 Task: Create a section Cloud Migration Sprint and in the section, add a milestone Data Warehousing Implementation in the project AgileGlobe
Action: Mouse moved to (55, 492)
Screenshot: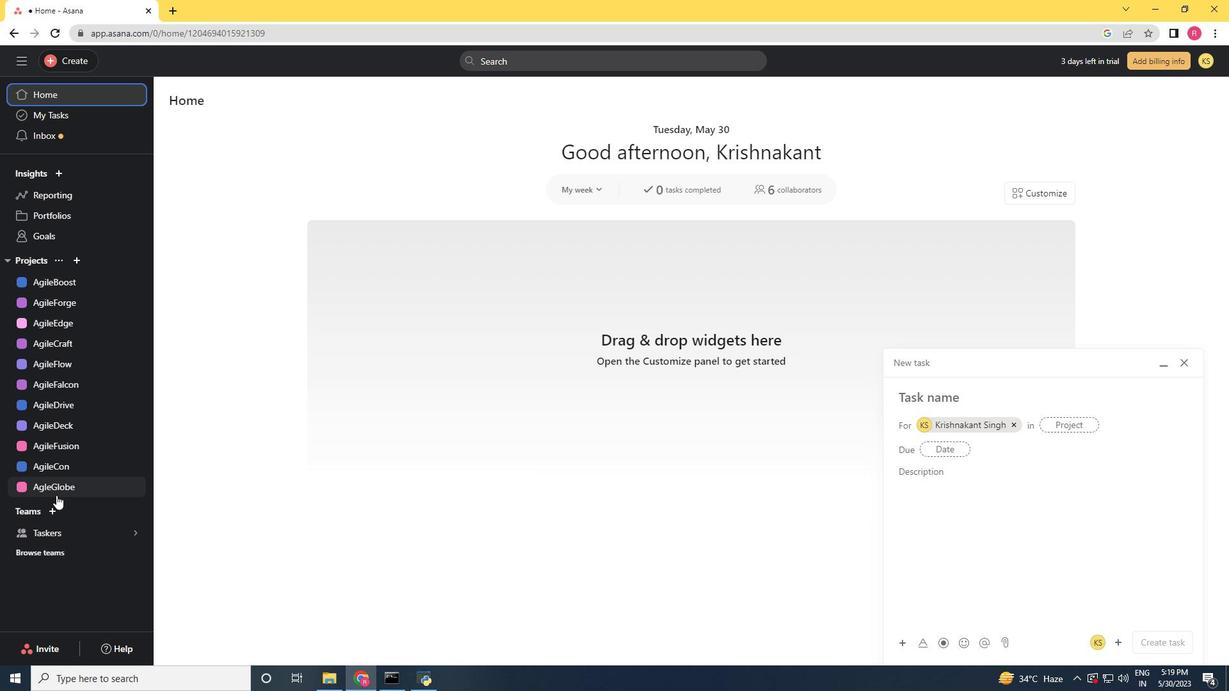 
Action: Mouse pressed left at (55, 492)
Screenshot: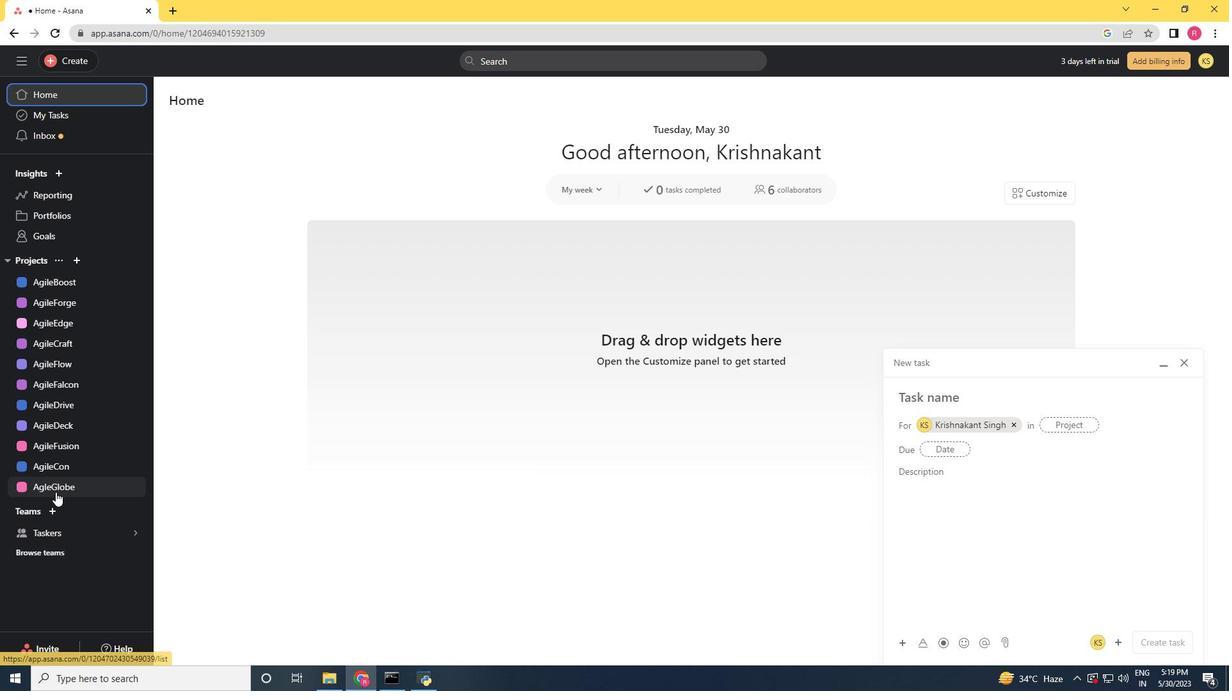 
Action: Mouse moved to (290, 496)
Screenshot: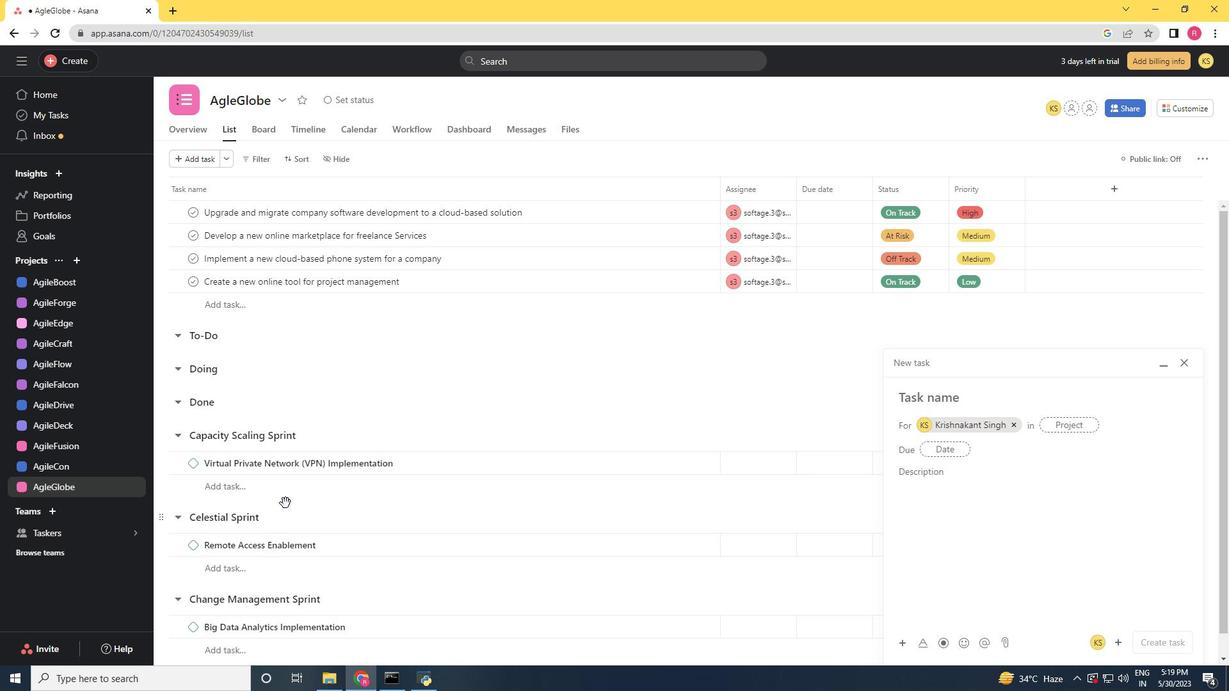 
Action: Mouse scrolled (290, 496) with delta (0, 0)
Screenshot: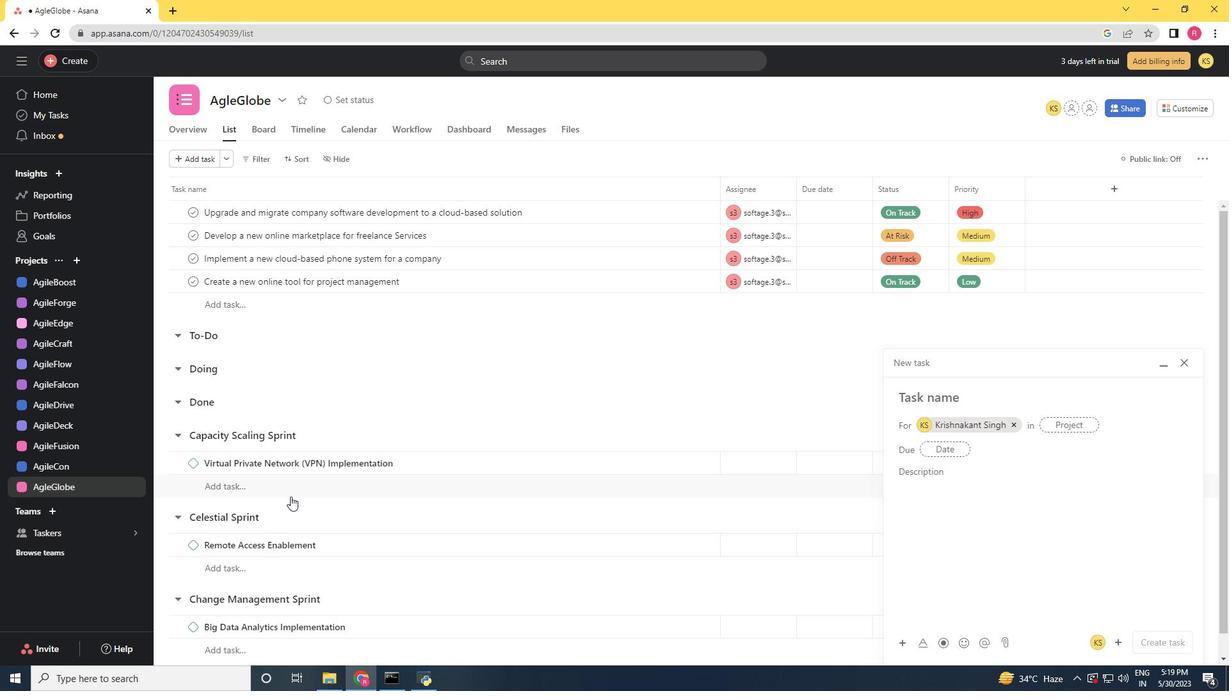 
Action: Mouse scrolled (290, 496) with delta (0, 0)
Screenshot: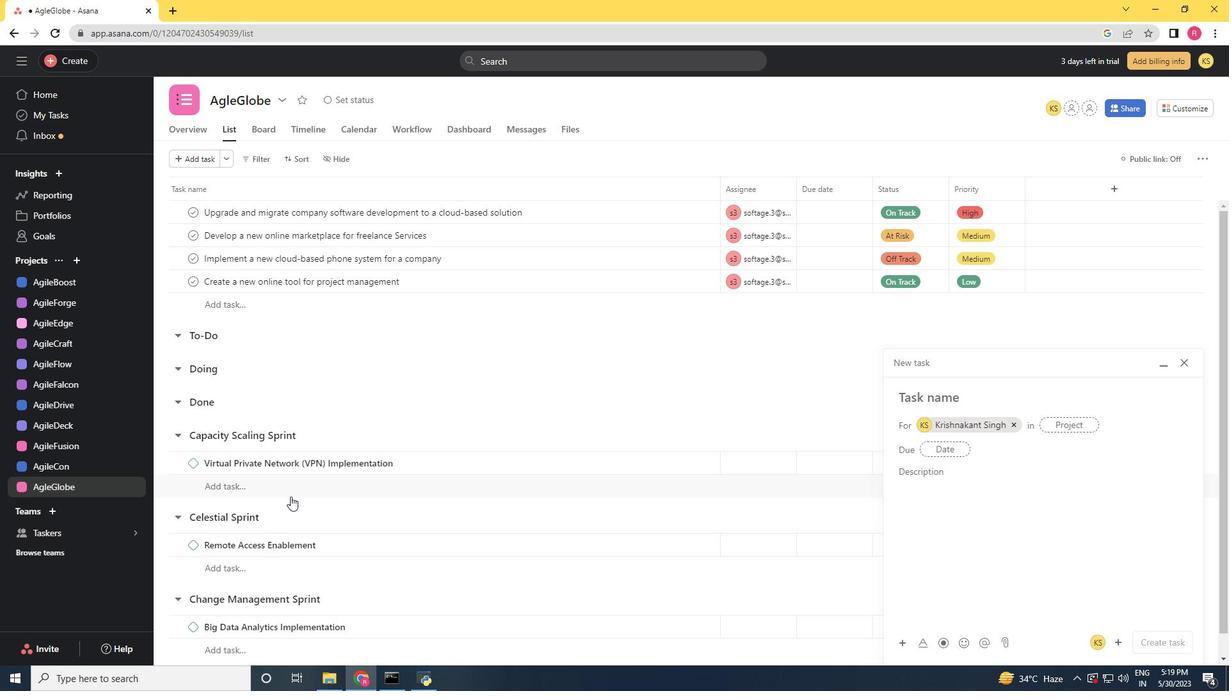 
Action: Mouse scrolled (290, 496) with delta (0, 0)
Screenshot: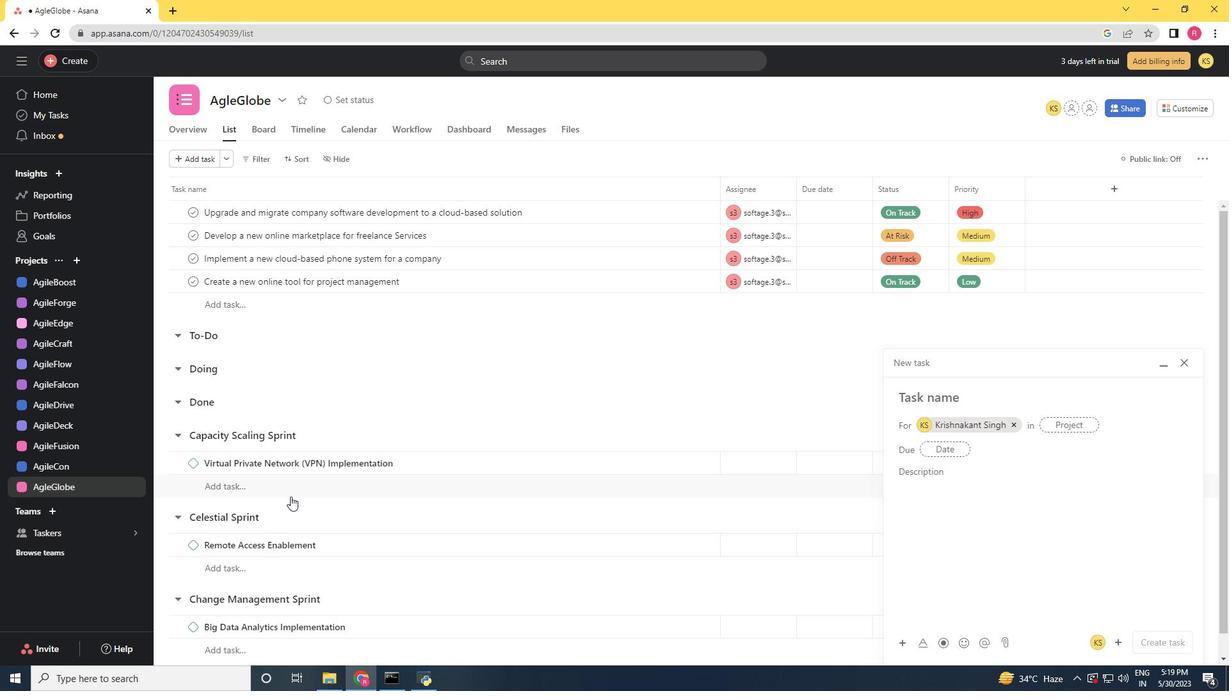 
Action: Mouse scrolled (290, 496) with delta (0, 0)
Screenshot: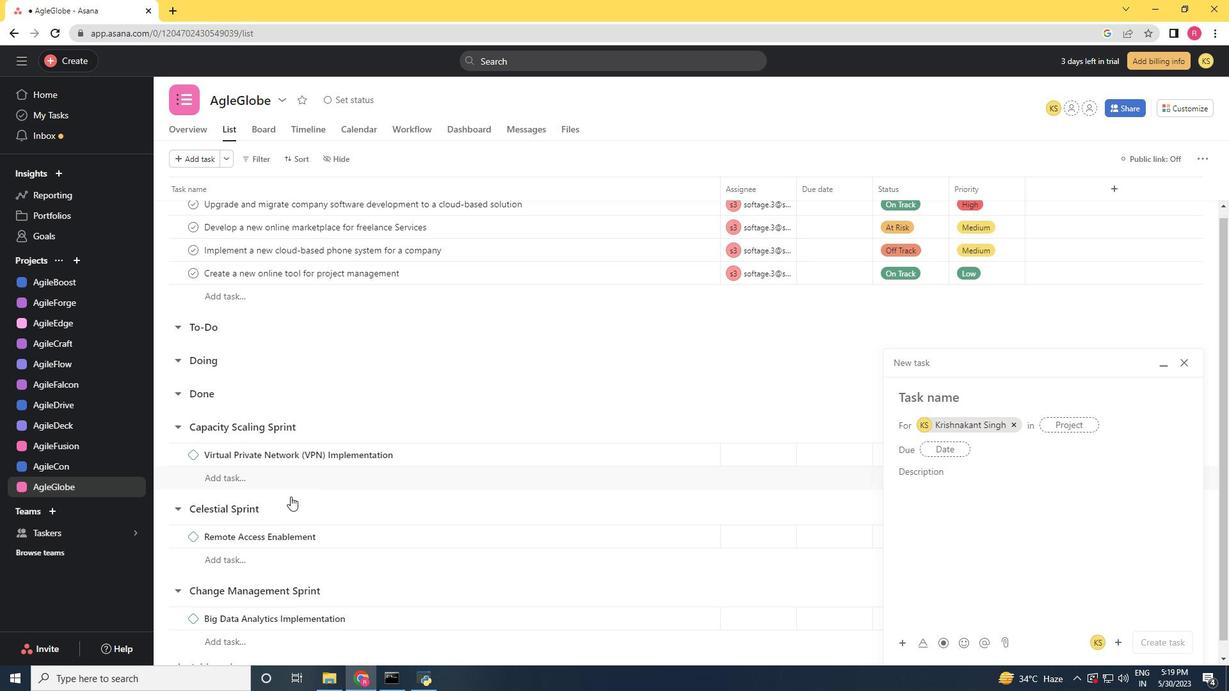 
Action: Mouse moved to (220, 656)
Screenshot: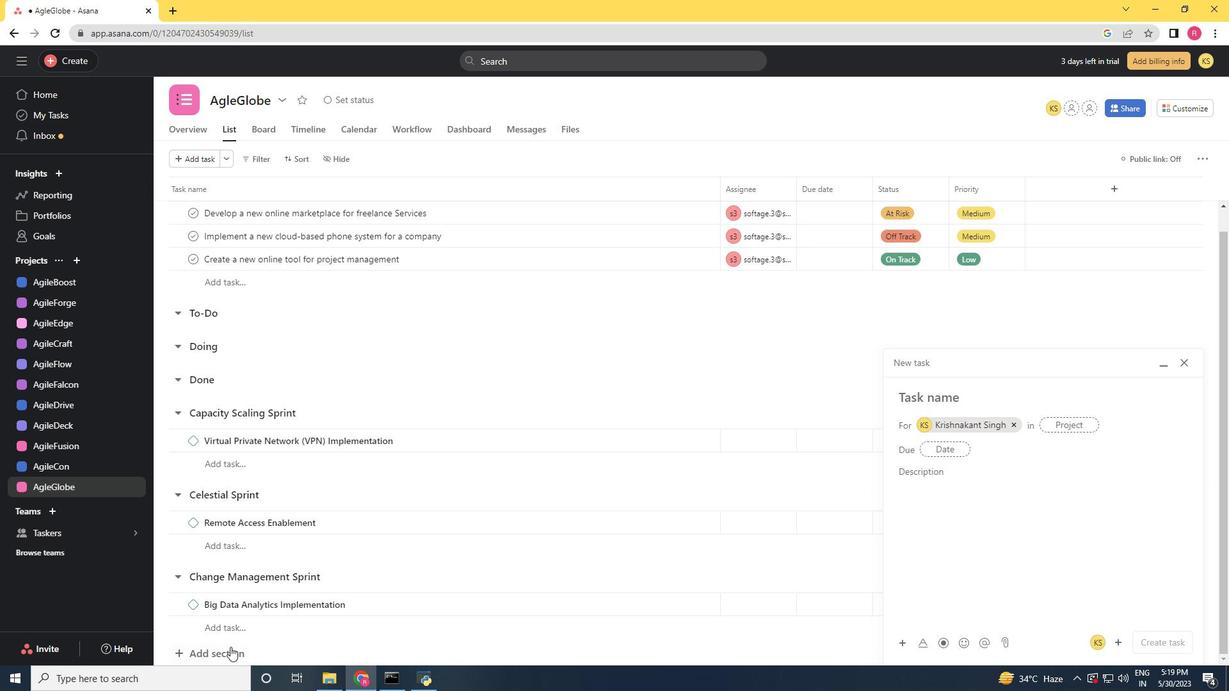 
Action: Mouse pressed left at (220, 656)
Screenshot: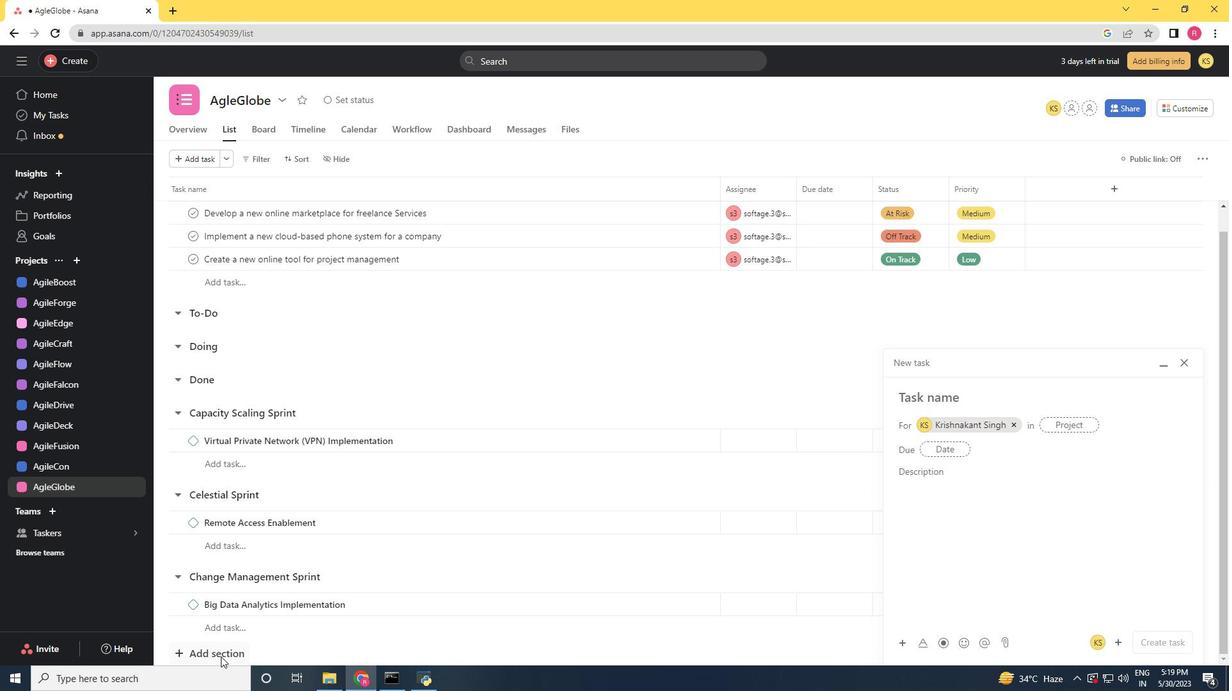 
Action: Mouse moved to (219, 654)
Screenshot: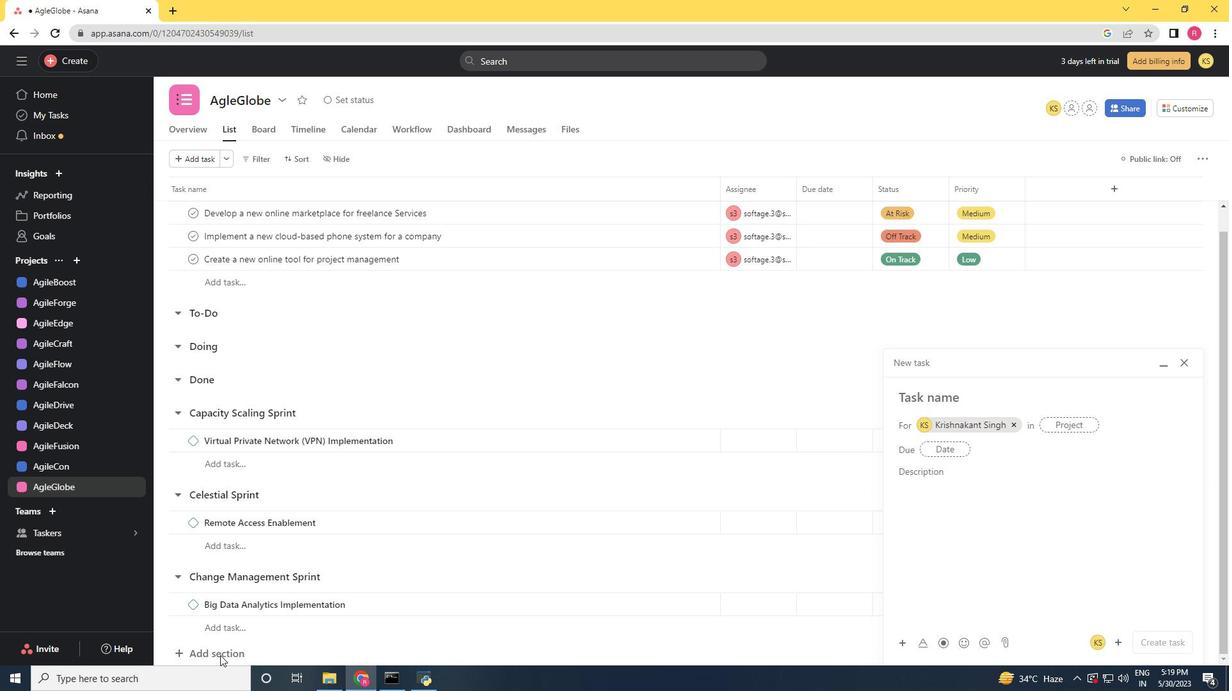 
Action: Mouse pressed left at (219, 654)
Screenshot: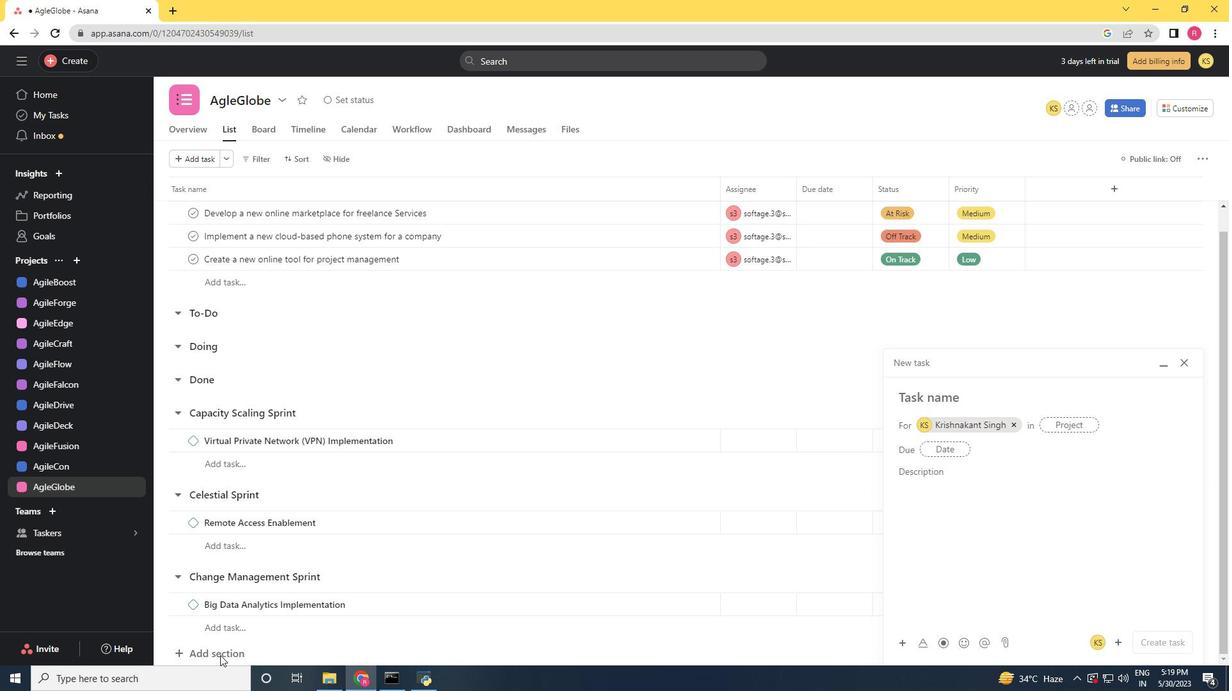 
Action: Mouse moved to (224, 647)
Screenshot: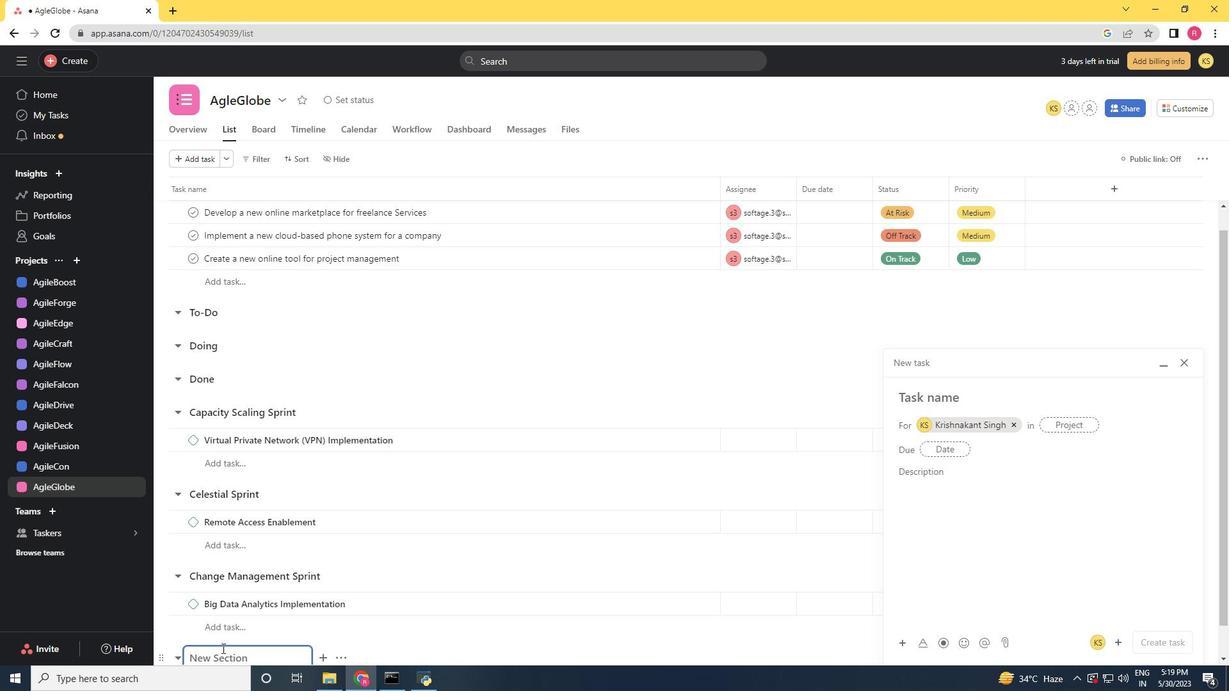 
Action: Mouse scrolled (224, 646) with delta (0, 0)
Screenshot: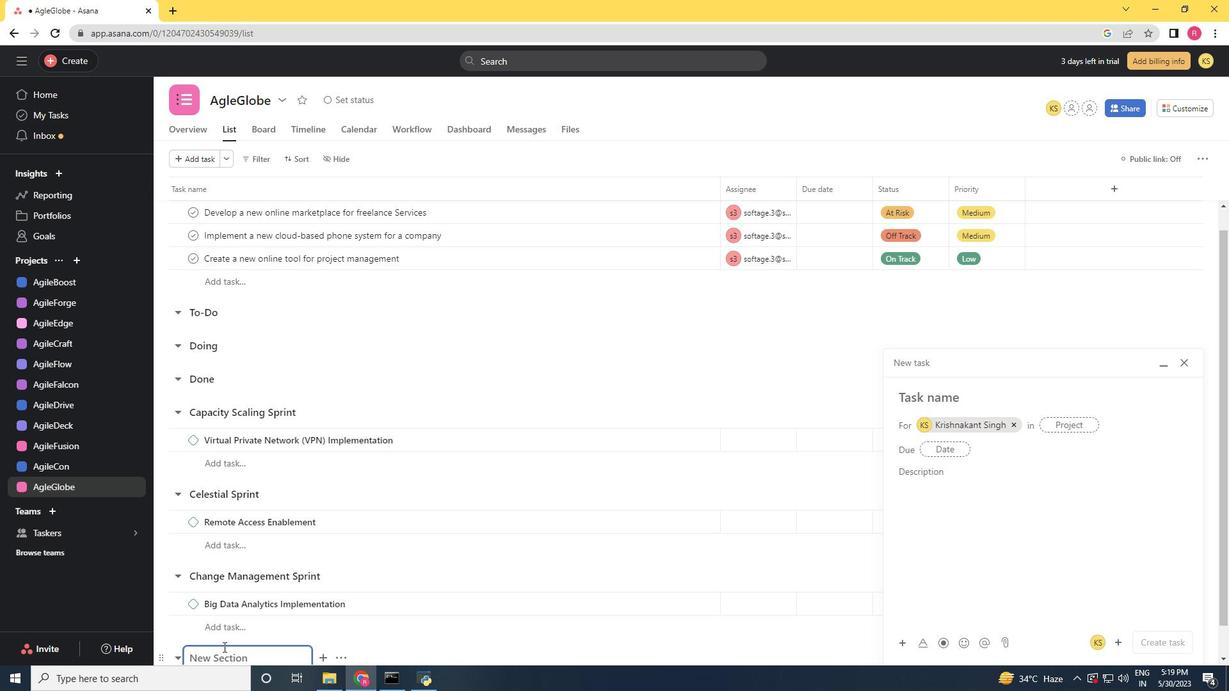 
Action: Mouse scrolled (224, 646) with delta (0, 0)
Screenshot: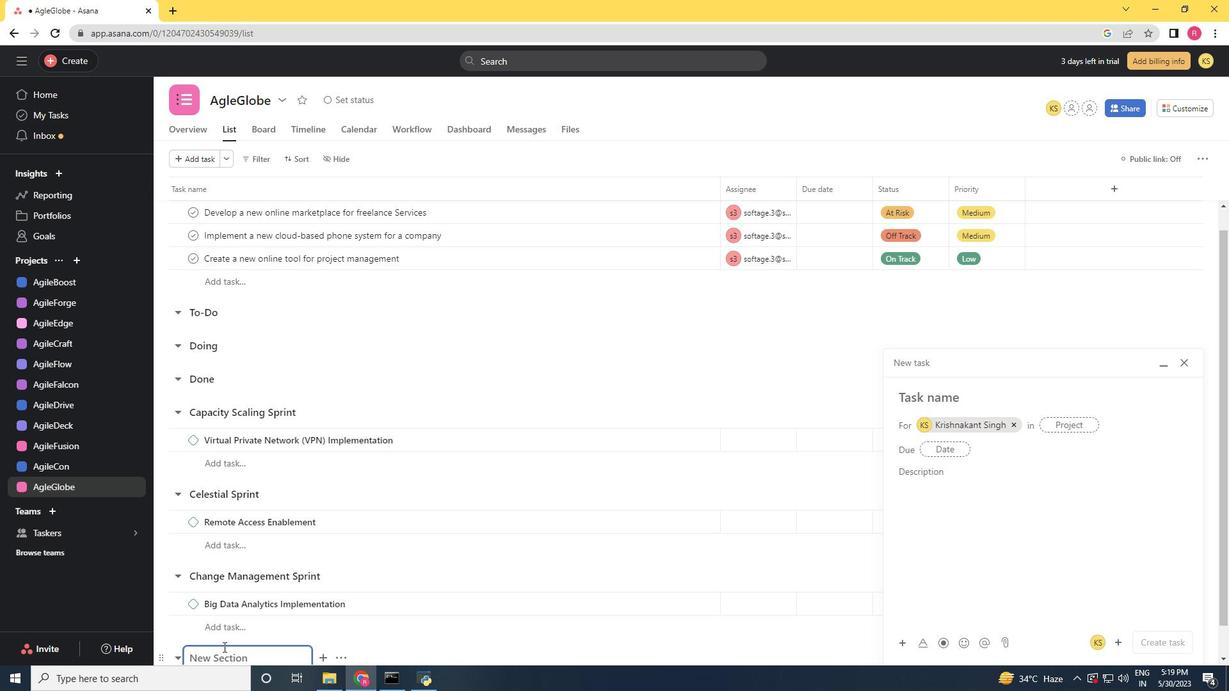 
Action: Mouse scrolled (224, 646) with delta (0, 0)
Screenshot: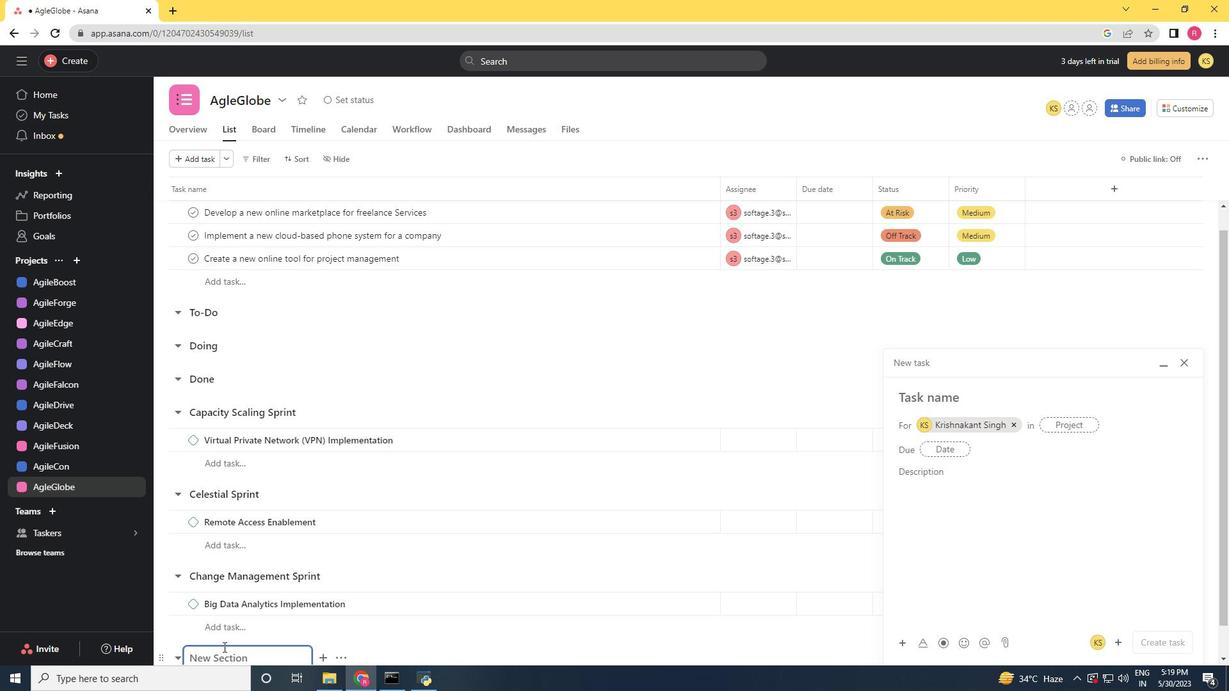 
Action: Mouse moved to (224, 646)
Screenshot: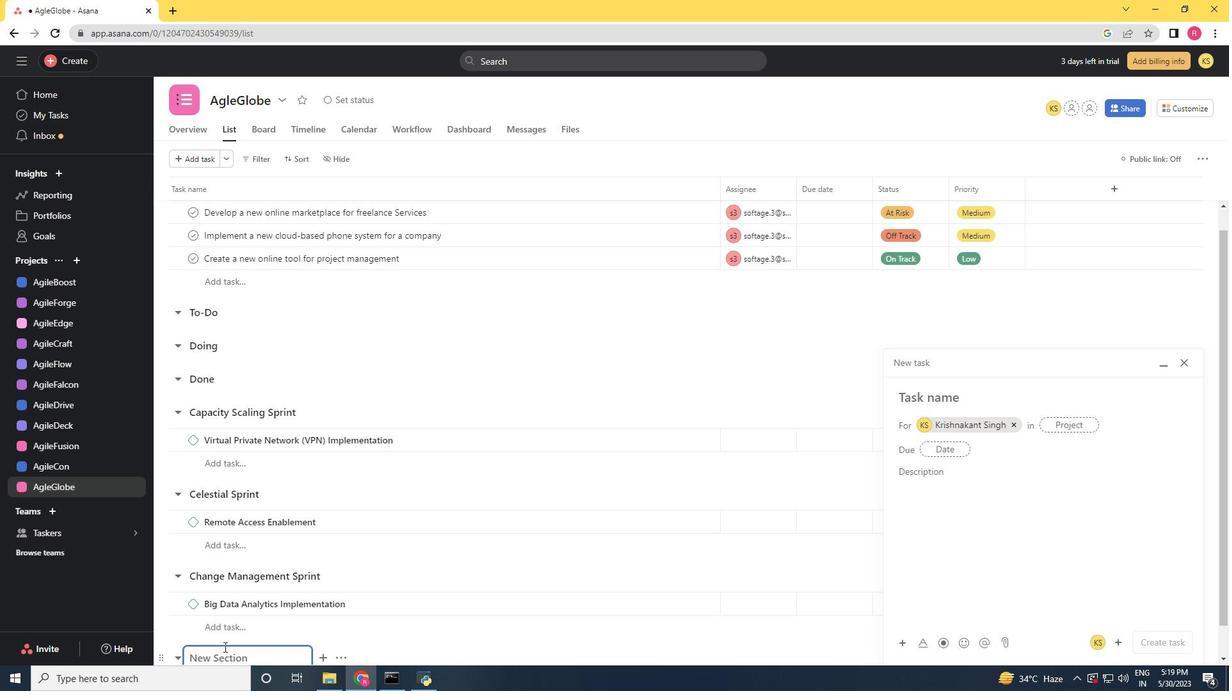 
Action: Mouse scrolled (224, 645) with delta (0, 0)
Screenshot: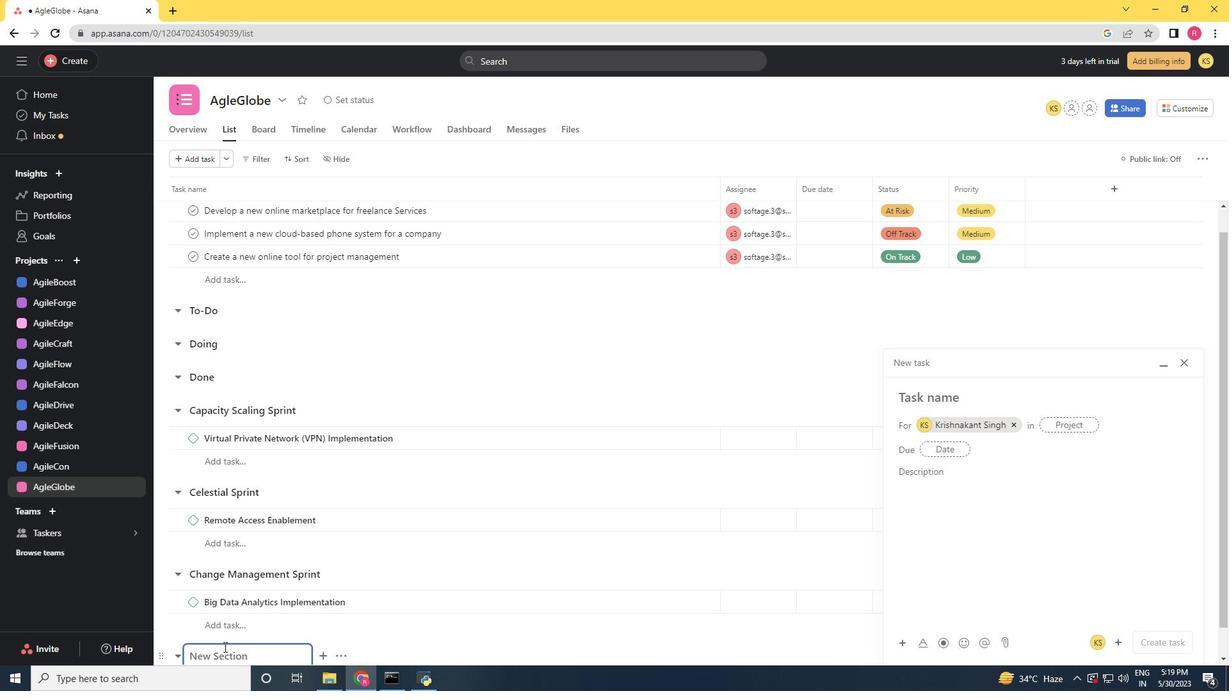 
Action: Mouse moved to (381, 590)
Screenshot: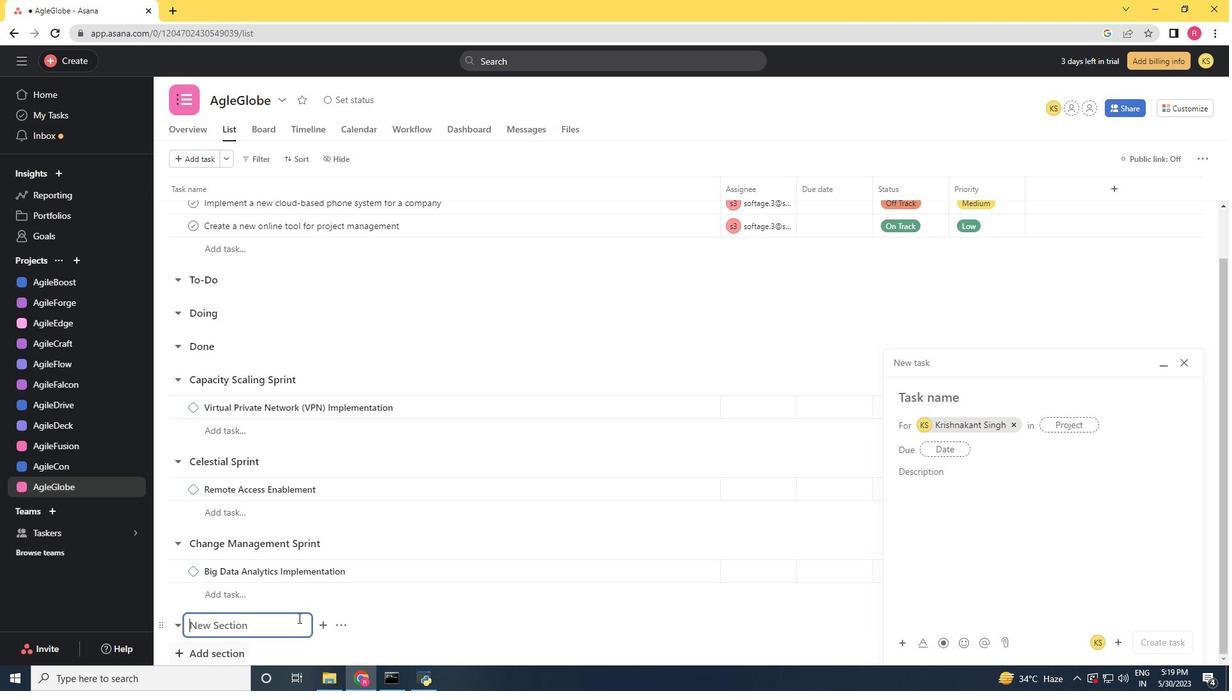 
Action: Key pressed <Key.shift>Cloud<Key.space><Key.shift>Migraa<Key.backspace>tion<Key.space><Key.shift>Sprint<Key.space><Key.enter>
Screenshot: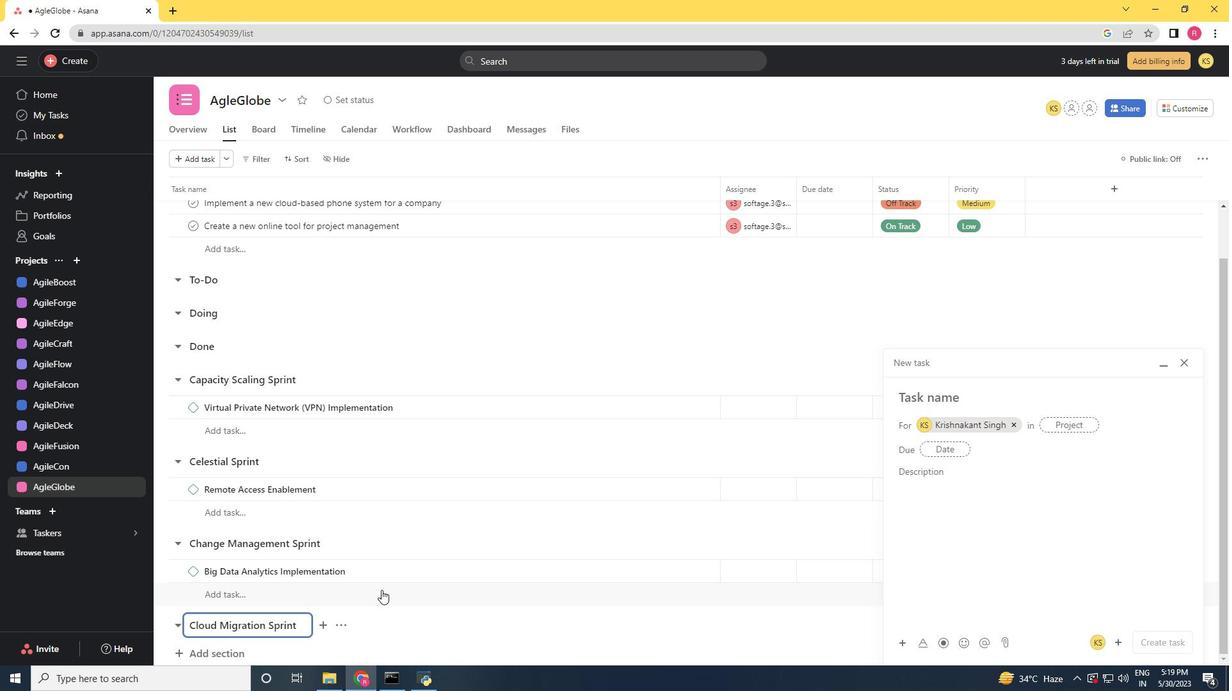 
Action: Mouse moved to (352, 567)
Screenshot: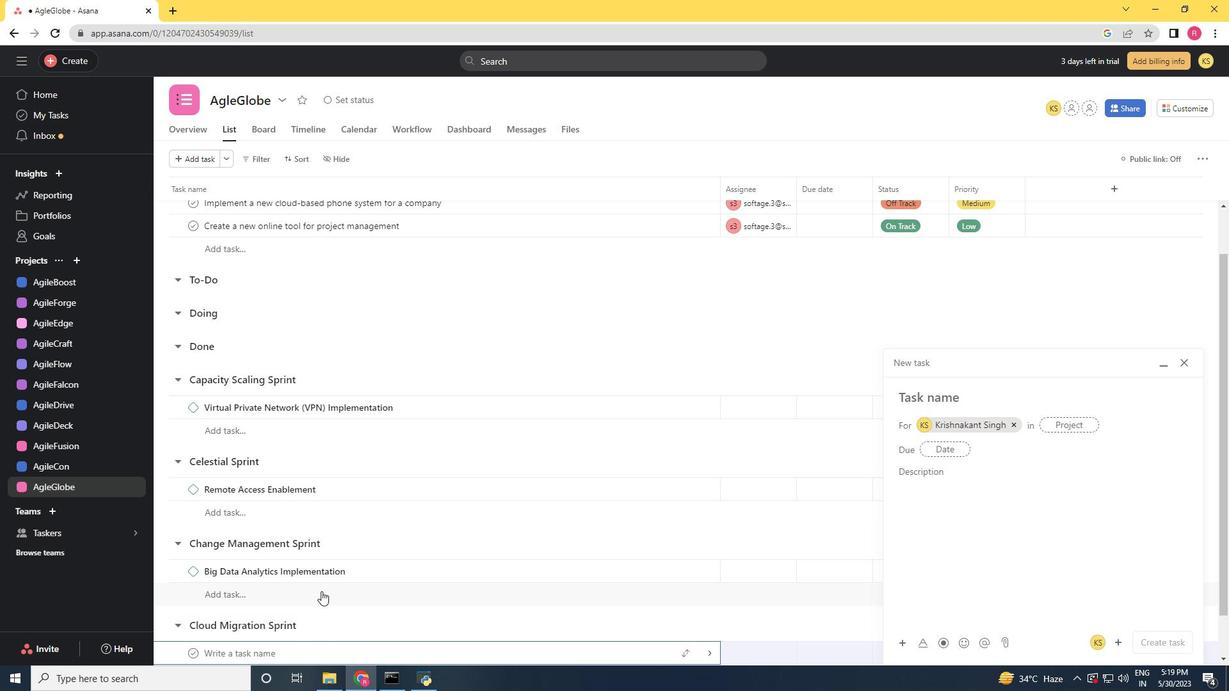 
Action: Mouse scrolled (352, 566) with delta (0, 0)
Screenshot: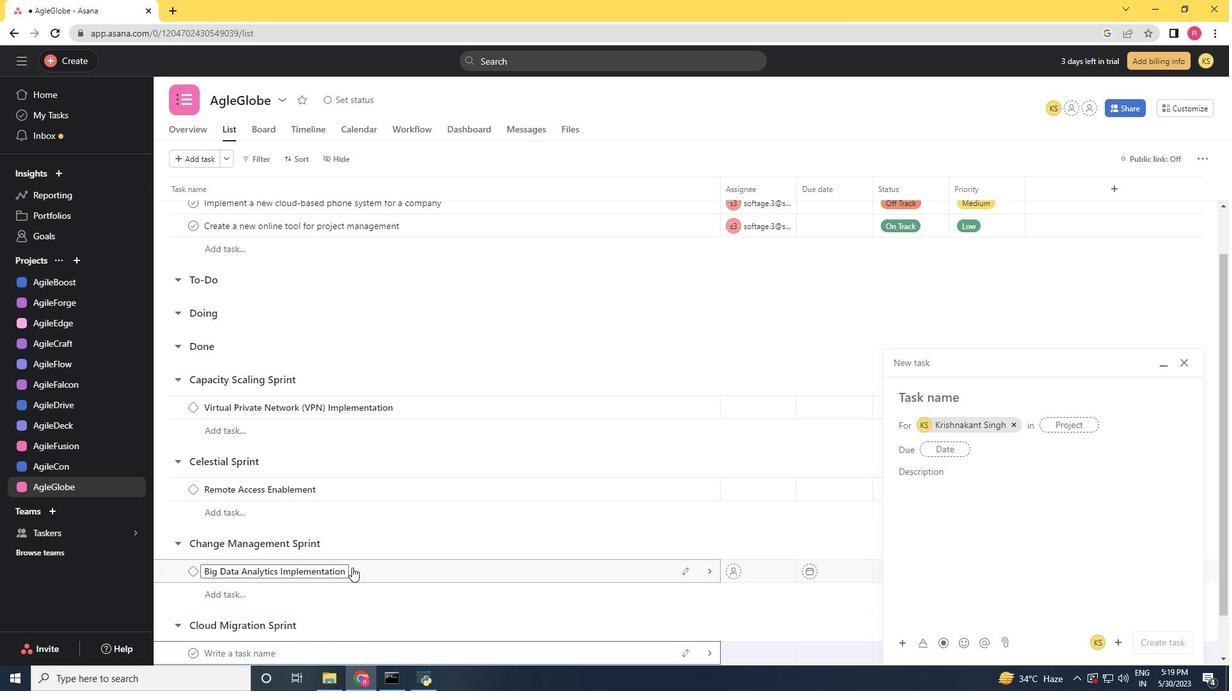 
Action: Mouse scrolled (352, 566) with delta (0, 0)
Screenshot: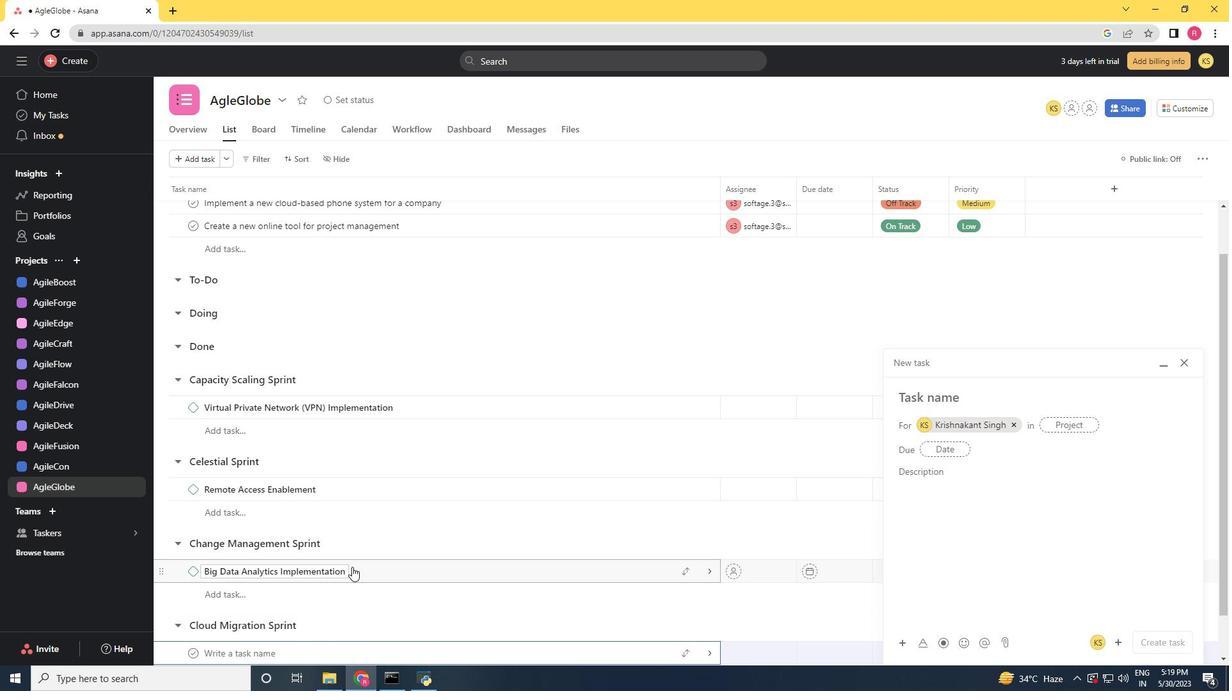 
Action: Mouse scrolled (352, 566) with delta (0, 0)
Screenshot: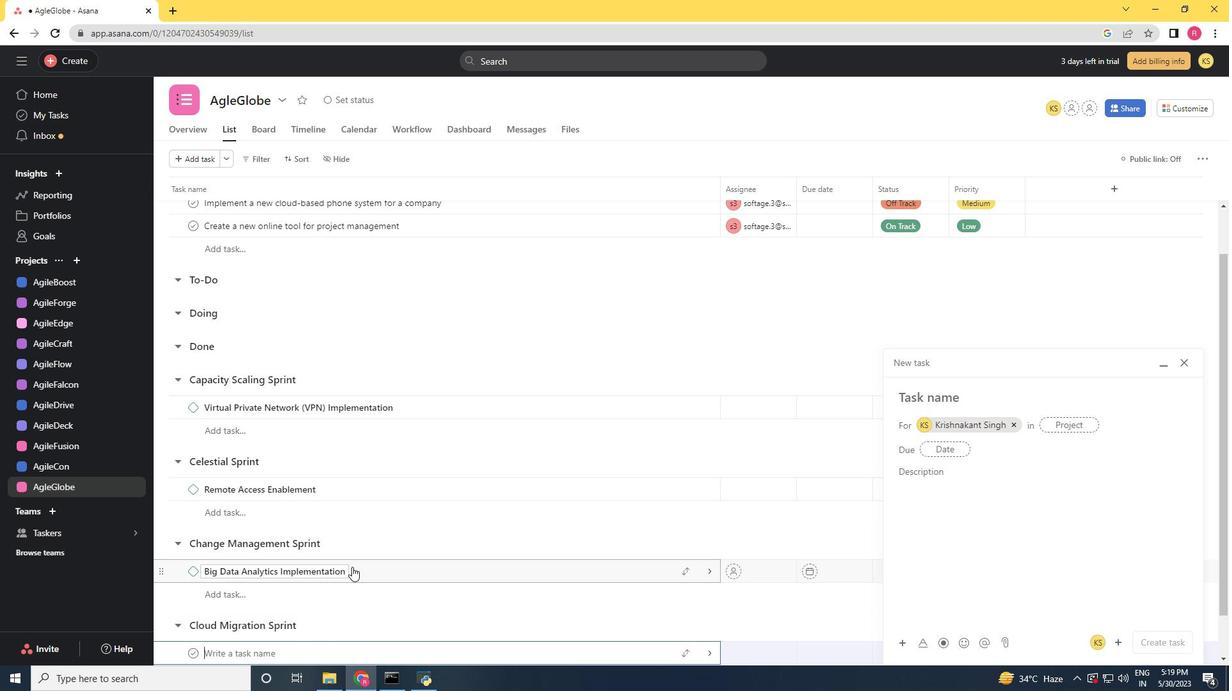 
Action: Key pressed <Key.shift>Data<Key.space><Key.shift><Key.shift><Key.shift><Key.shift><Key.shift><Key.shift><Key.shift><Key.shift><Key.shift><Key.shift><Key.shift><Key.shift>Warehousing<Key.space><Key.shift>Implementation<Key.space>
Screenshot: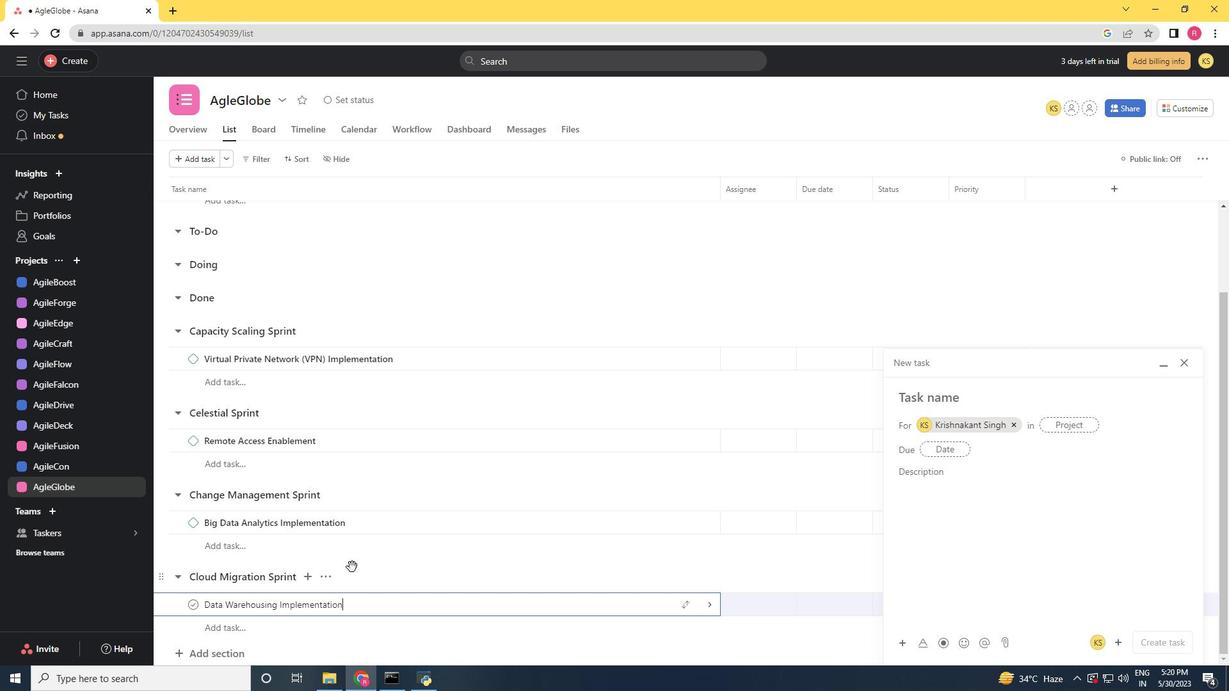 
Action: Mouse moved to (382, 603)
Screenshot: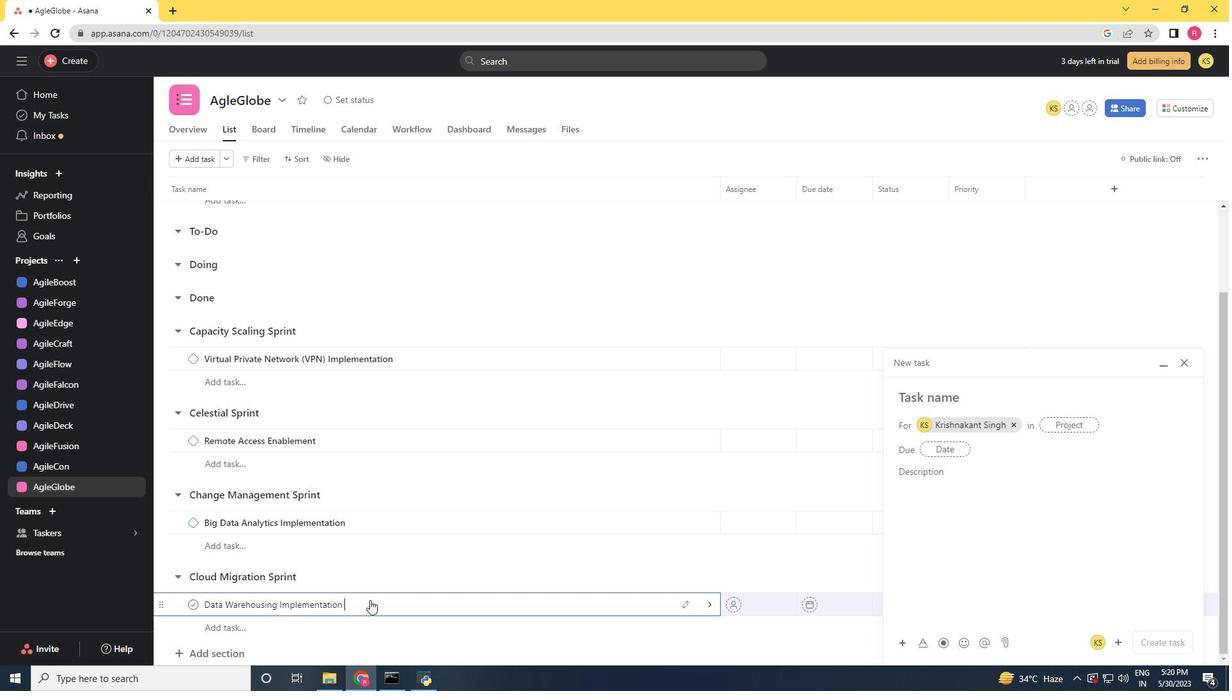 
Action: Mouse pressed left at (382, 603)
Screenshot: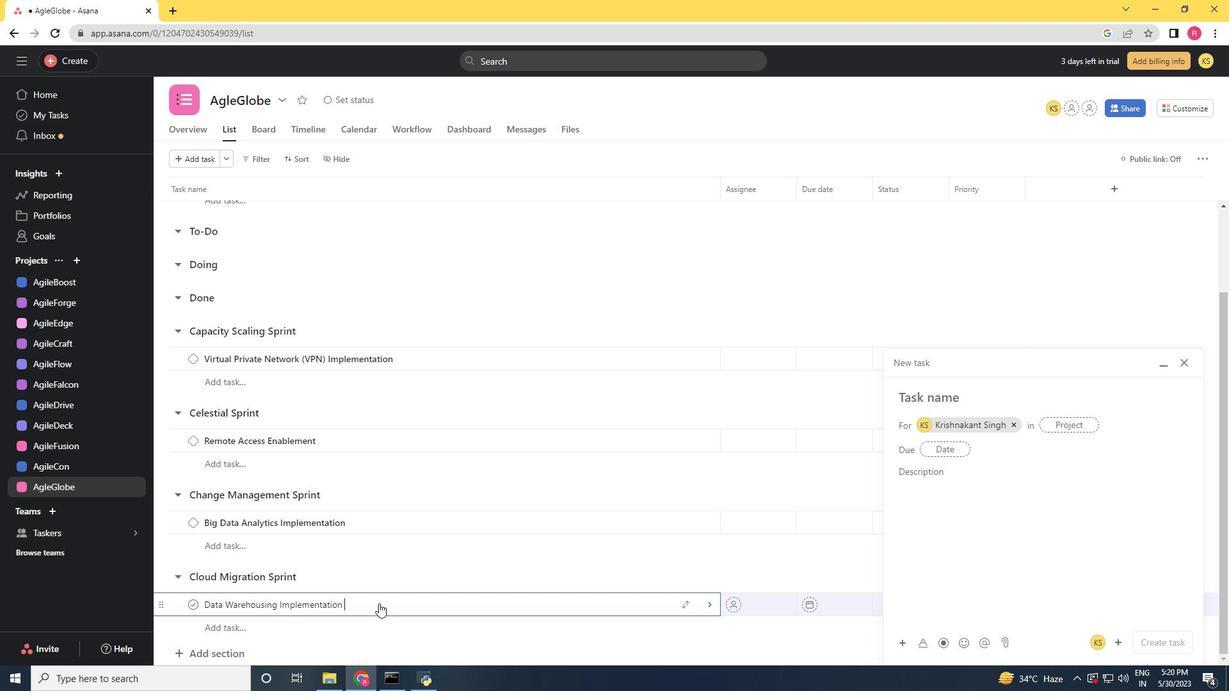 
Action: Mouse moved to (1179, 160)
Screenshot: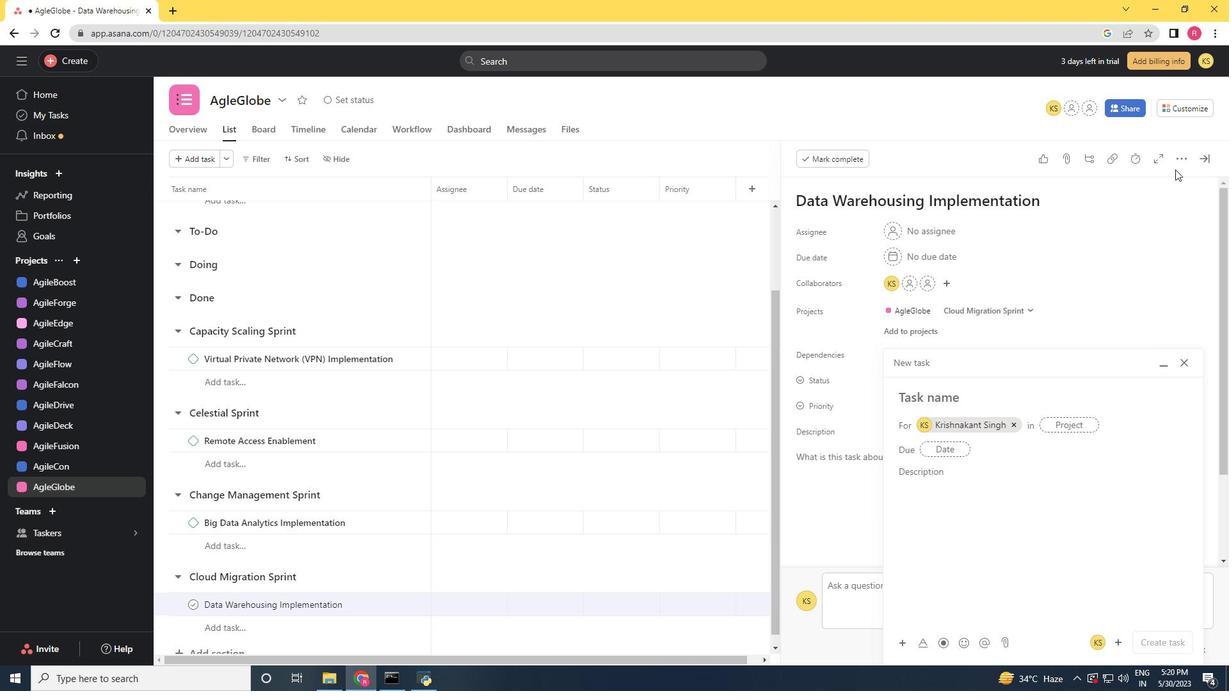 
Action: Mouse pressed left at (1179, 160)
Screenshot: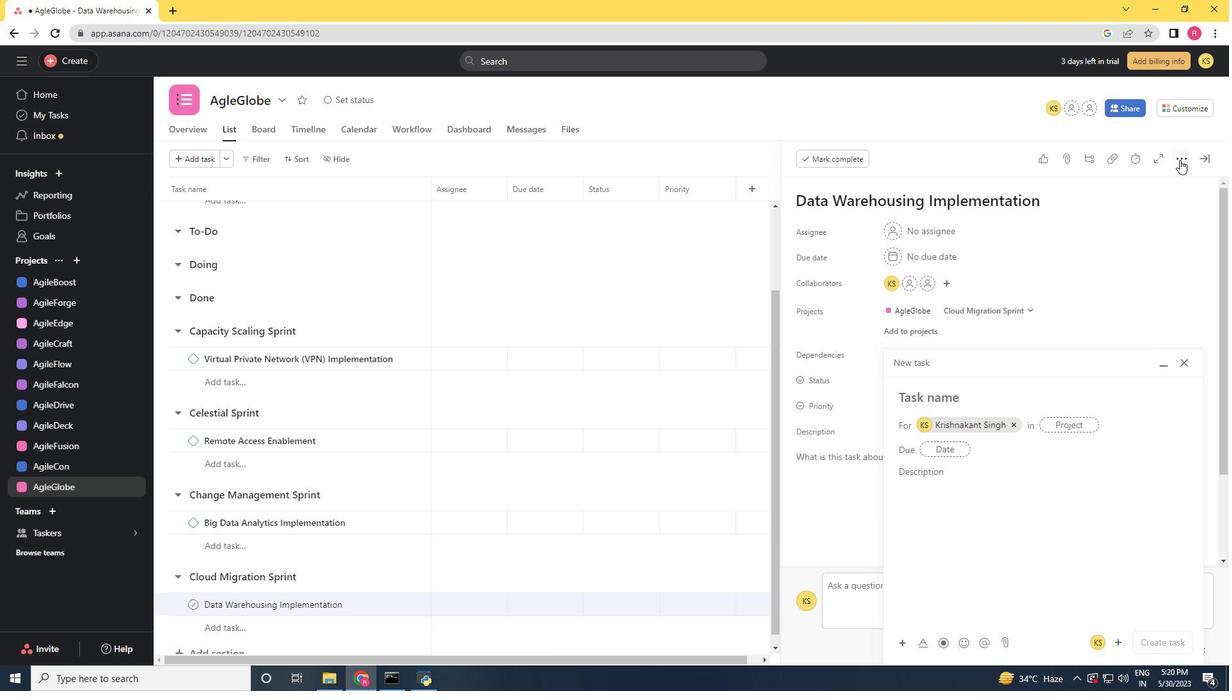 
Action: Mouse moved to (1070, 206)
Screenshot: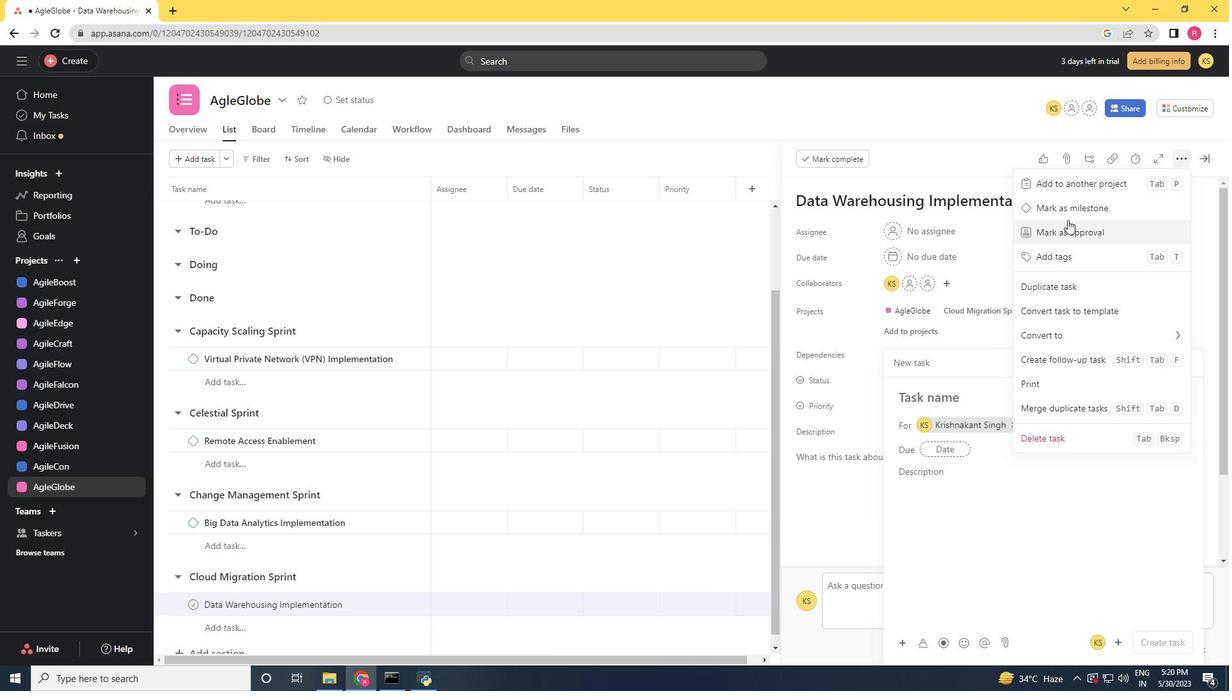 
Action: Mouse pressed left at (1070, 206)
Screenshot: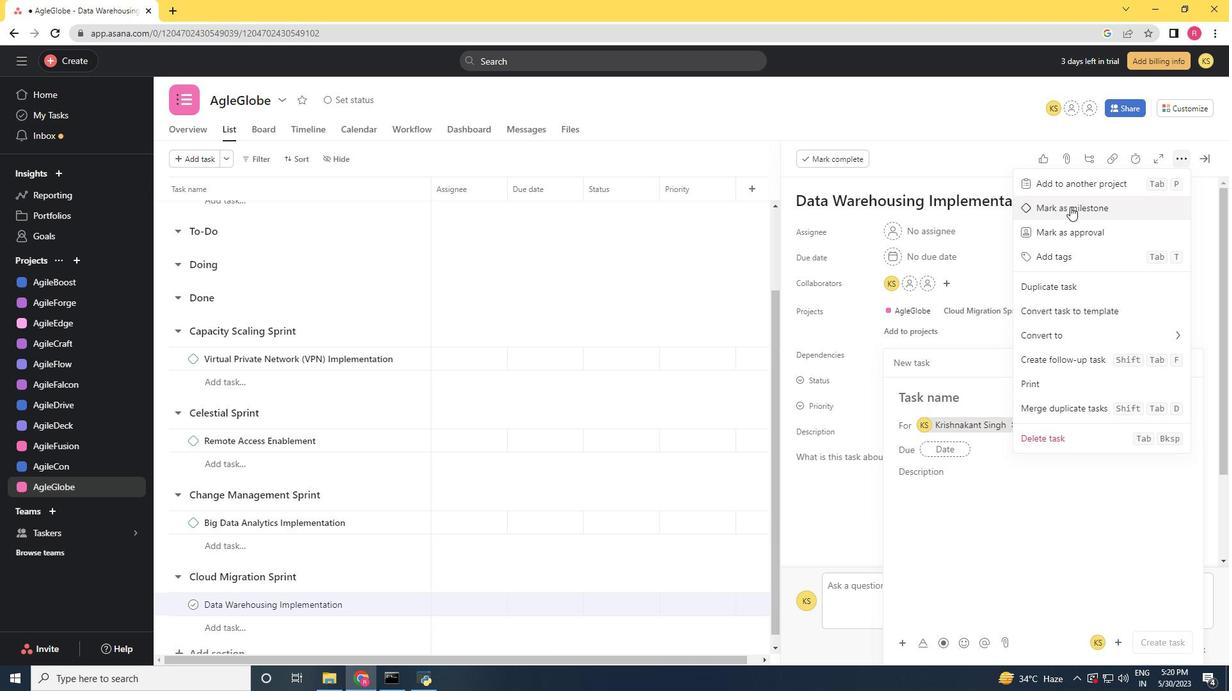 
Action: Mouse moved to (1210, 161)
Screenshot: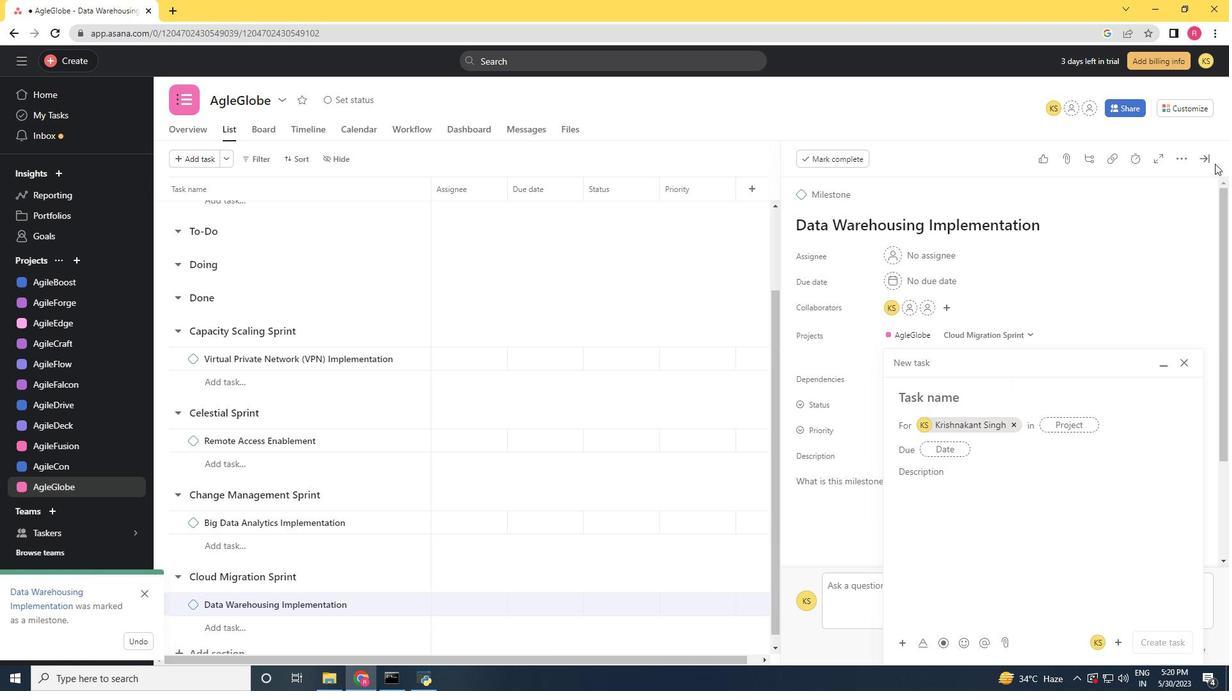 
Action: Mouse pressed left at (1210, 161)
Screenshot: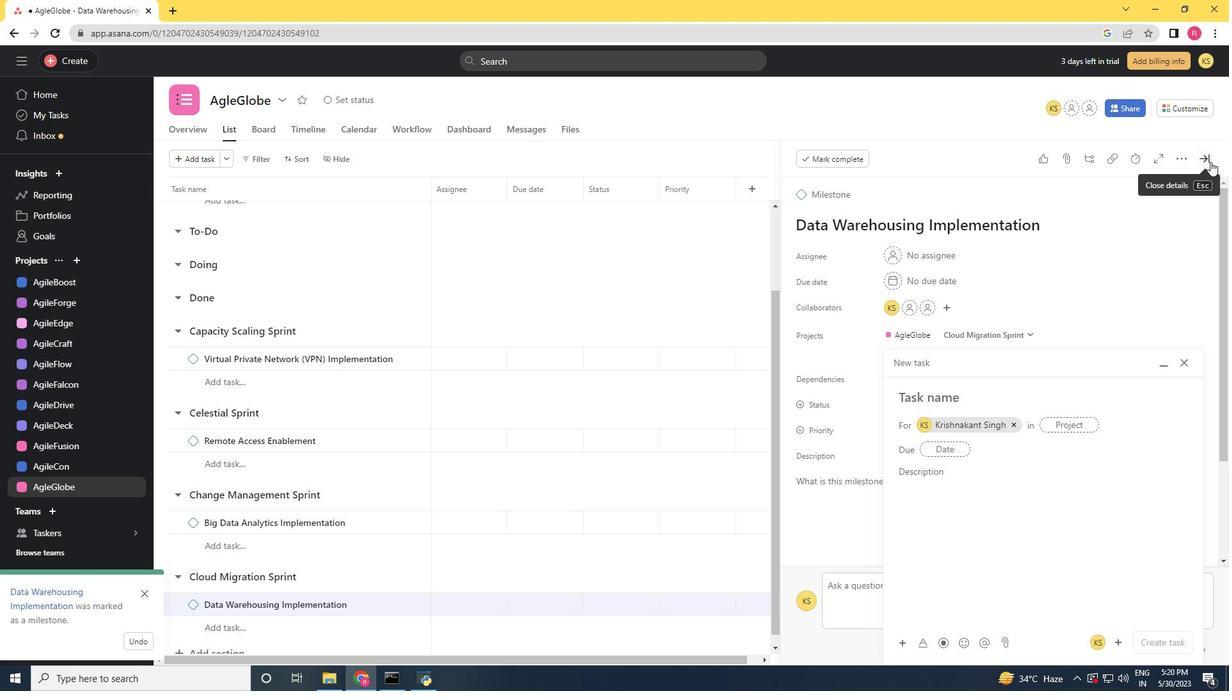 
Action: Mouse moved to (944, 382)
Screenshot: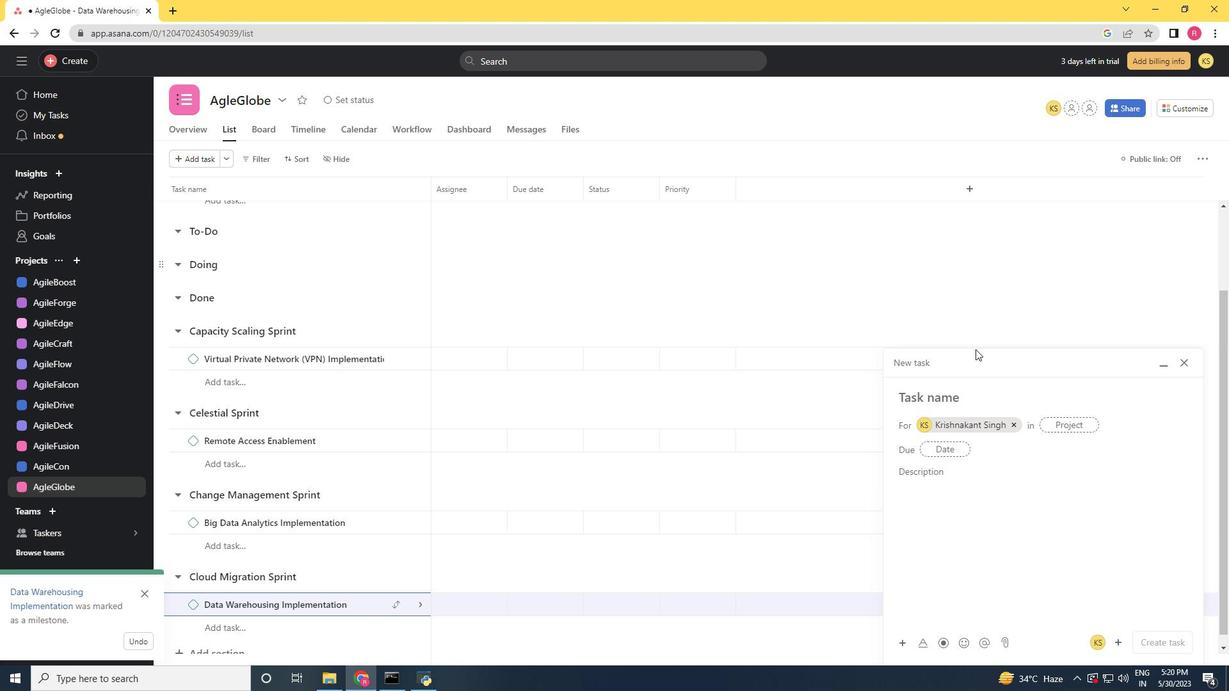 
